 Task: Add an event with the title Third Lunch and Learn: Effective Time Management, date ''2024/03/04'', time 19:00and add a description: Following the introduction, participants will have the chance to present a prepared presentation of their choice in front of the group. Each presenter will be allocated a specific time slot, allowing them to showcase their skills and practice their delivery. Presentations can cover a wide range of topics, including but not limited to business proposals, academic research, project updates, or persuasive speeches.Mark the tasks as Completed , logged in from the account softage.5@softage.netand send the event invitation to softage.1@softage.net and softage.2@softage.net. Set a reminder for the event Every weekday(Monday to Friday)
Action: Mouse moved to (52, 137)
Screenshot: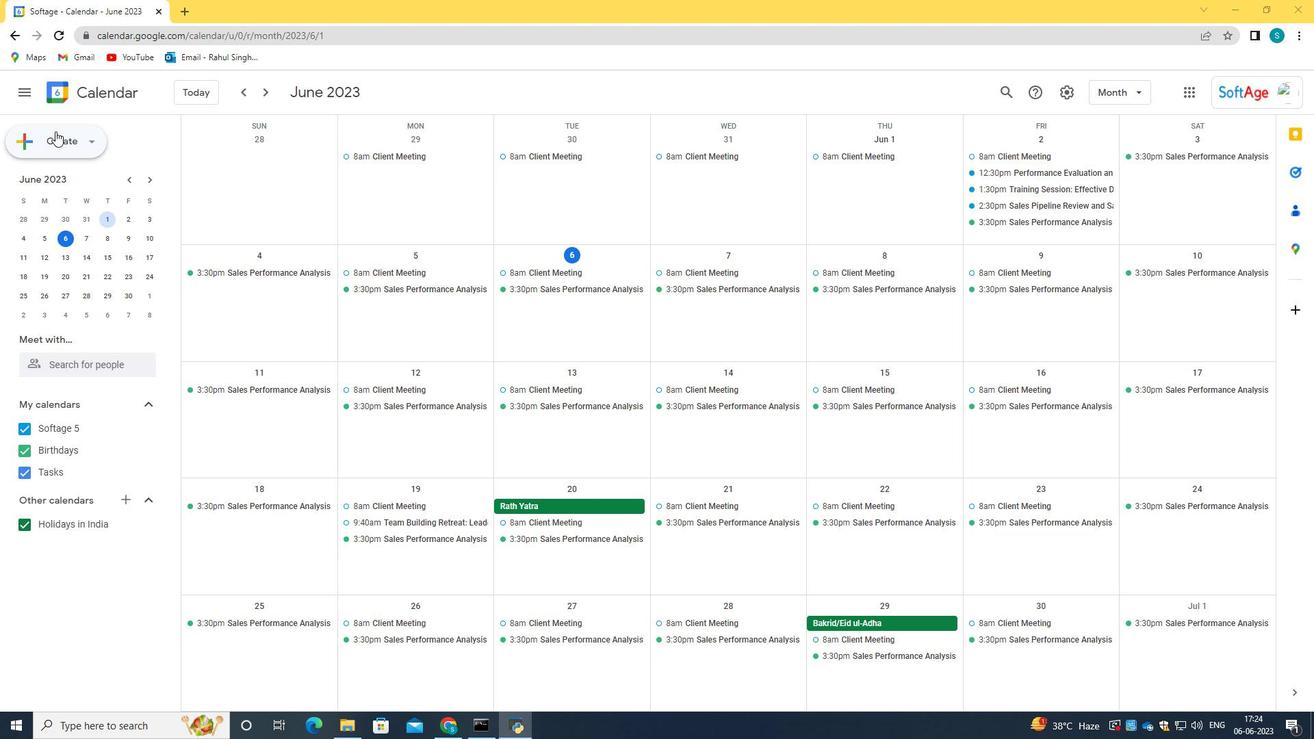 
Action: Mouse pressed left at (52, 137)
Screenshot: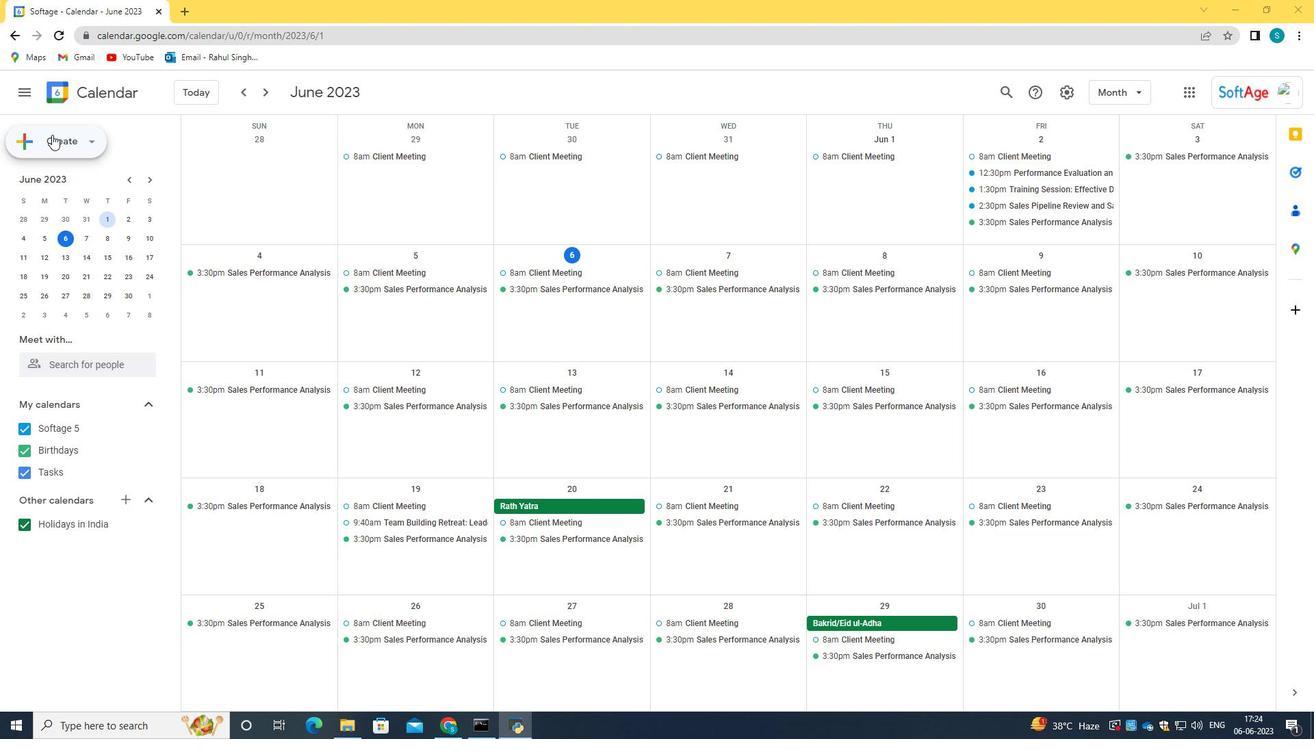 
Action: Mouse moved to (70, 175)
Screenshot: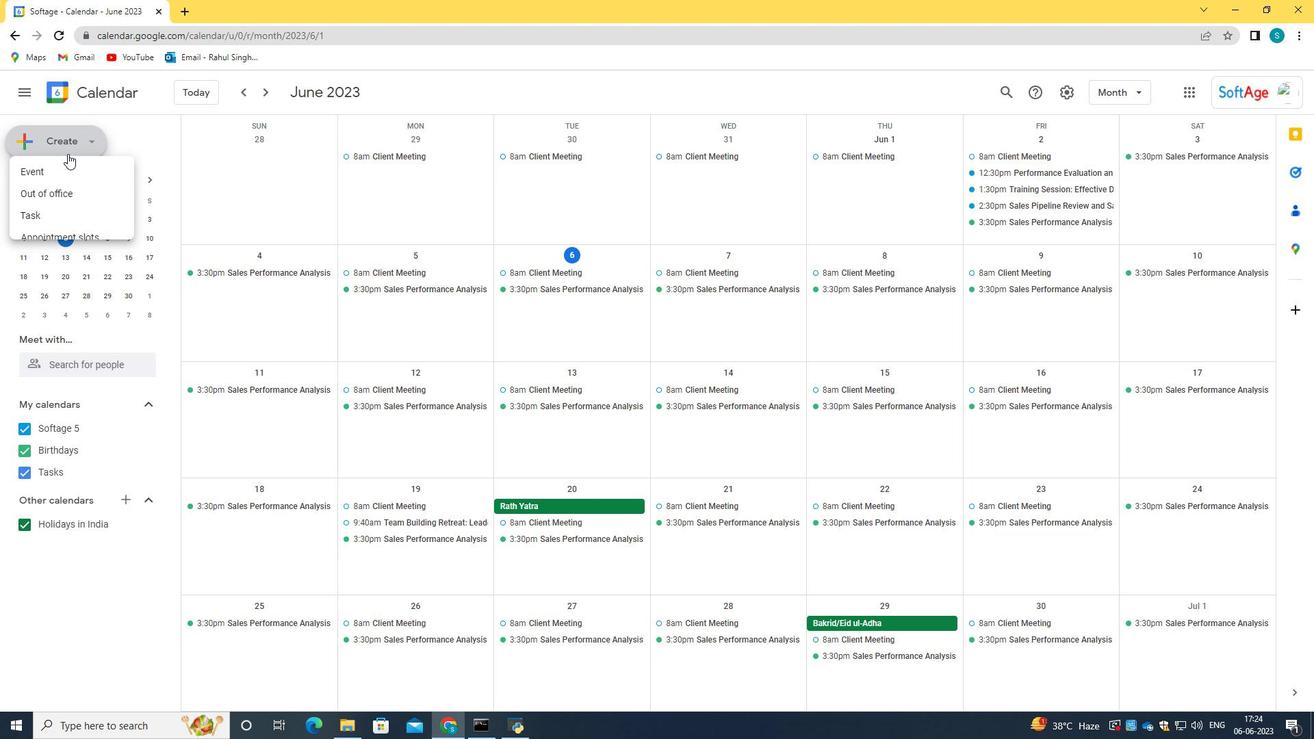
Action: Mouse pressed left at (70, 175)
Screenshot: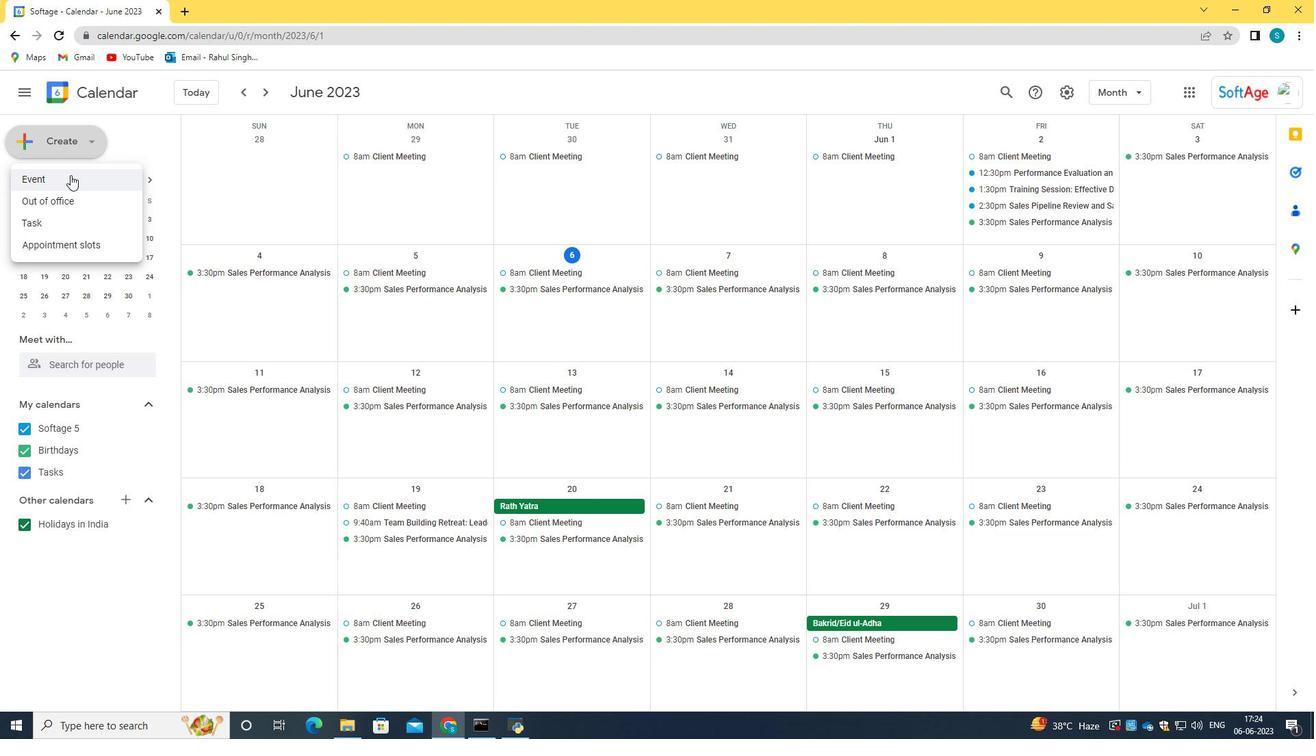 
Action: Mouse moved to (691, 485)
Screenshot: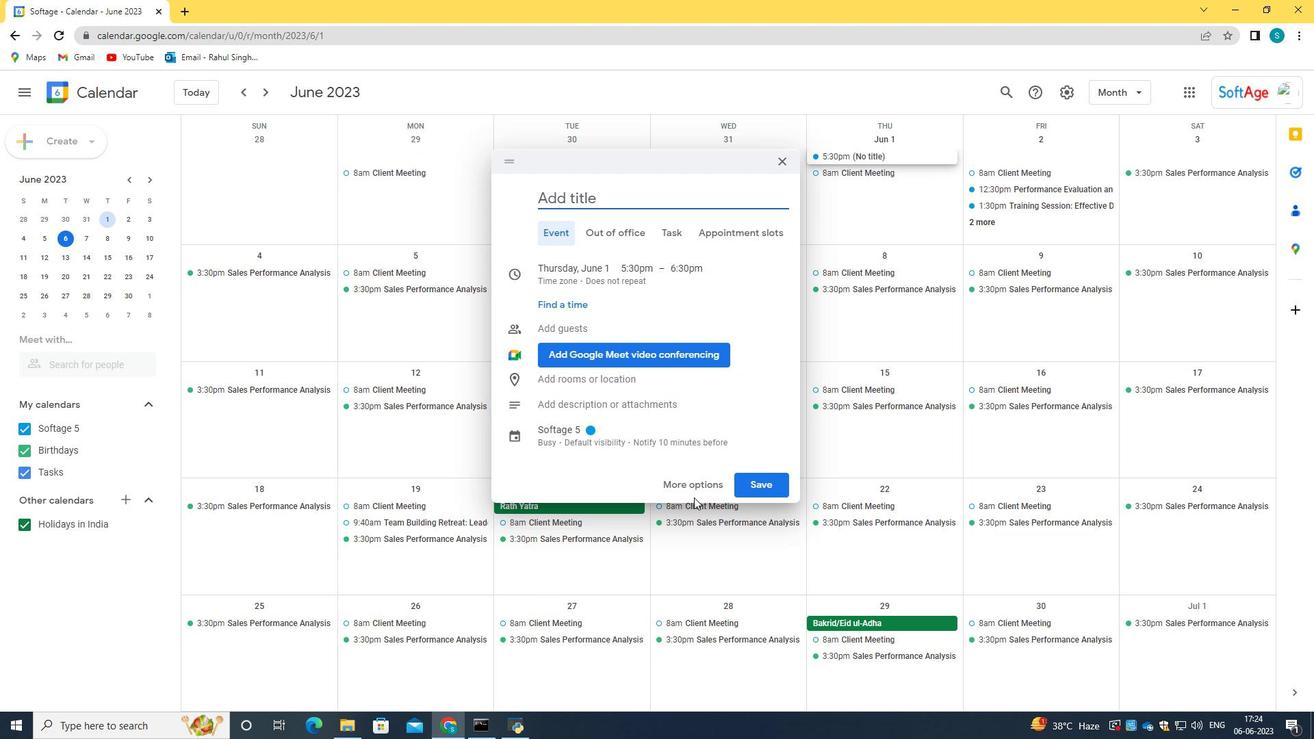 
Action: Mouse pressed left at (691, 485)
Screenshot: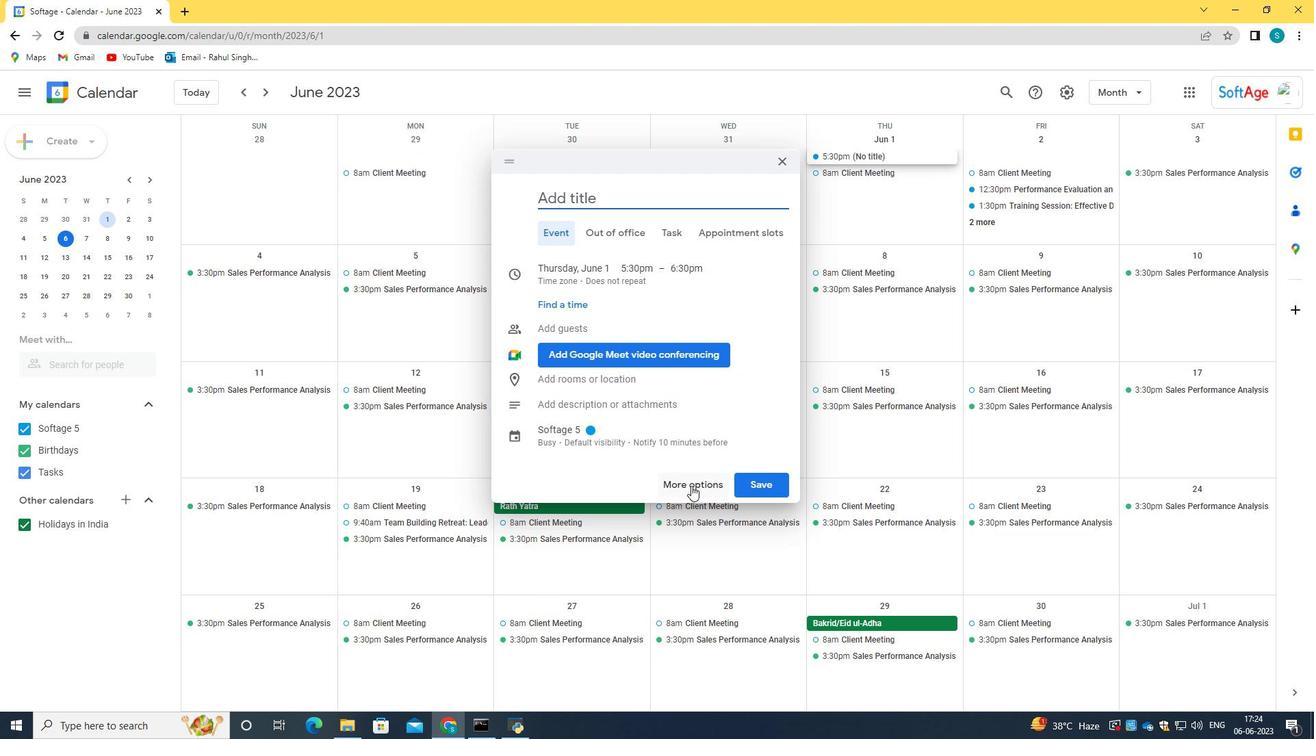 
Action: Mouse moved to (166, 103)
Screenshot: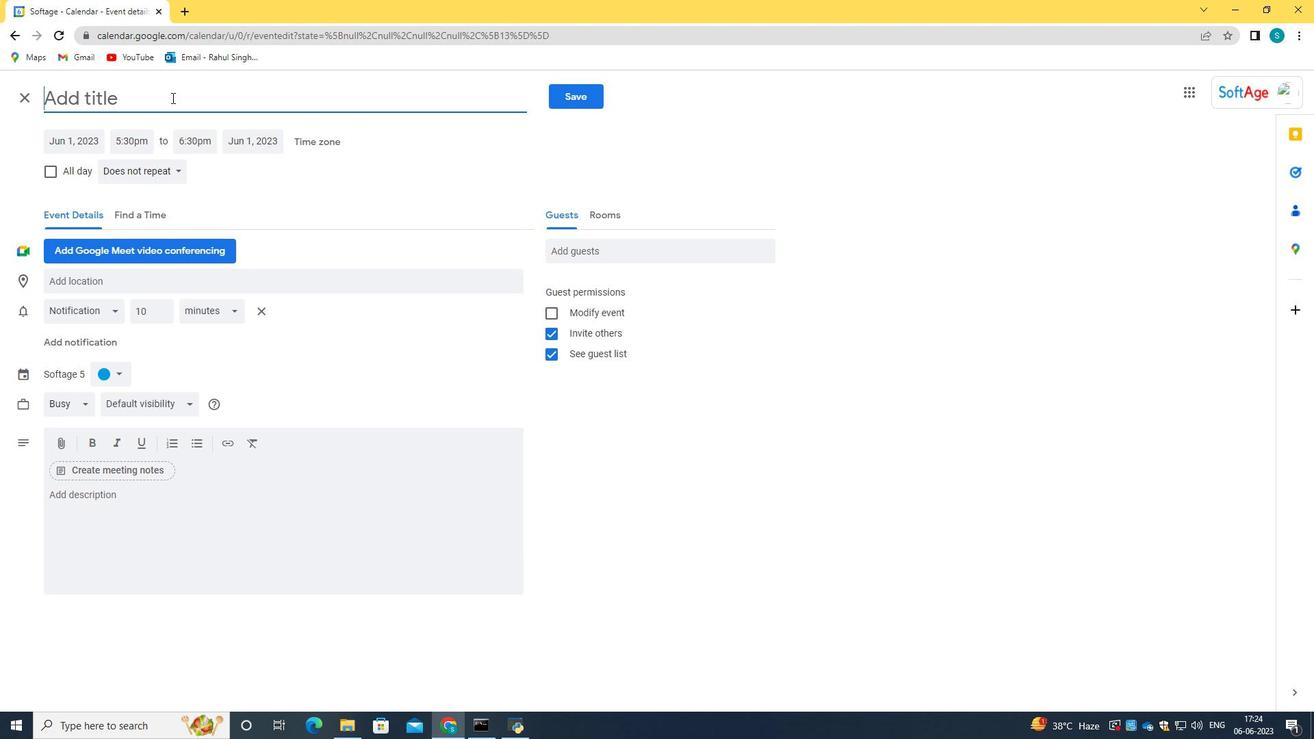 
Action: Mouse pressed left at (166, 103)
Screenshot: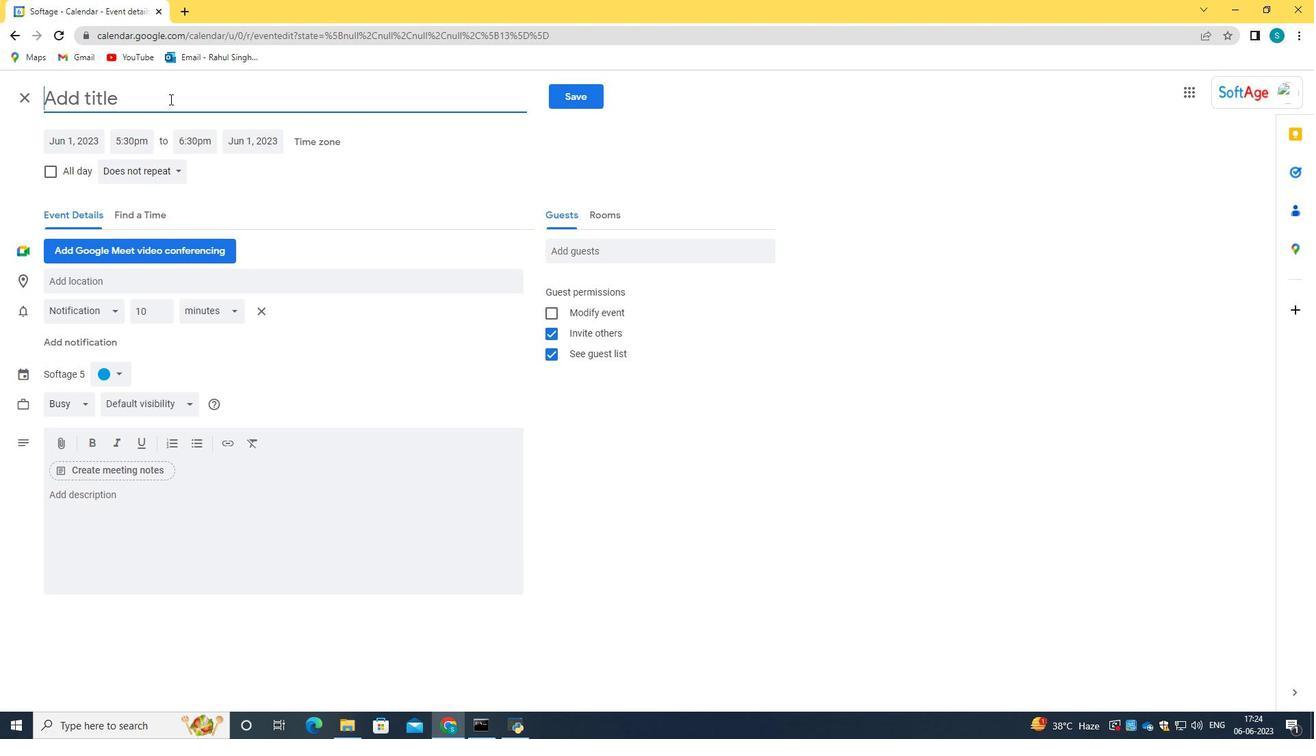 
Action: Key pressed <Key.caps_lock>T<Key.caps_lock>hird<Key.space><Key.caps_lock>L<Key.caps_lock>ucn<Key.backspace><Key.backspace>nch<Key.space><Key.caps_lock><Key.caps_lock>and<Key.space><Key.caps_lock>L<Key.caps_lock>earn<Key.shift_r>:<Key.space><Key.caps_lock>E<Key.caps_lock>ffective<Key.space><Key.caps_lock>T<Key.caps_lock>ime<Key.space><Key.caps_lock>M<Key.caps_lock>anagement<Key.space>
Screenshot: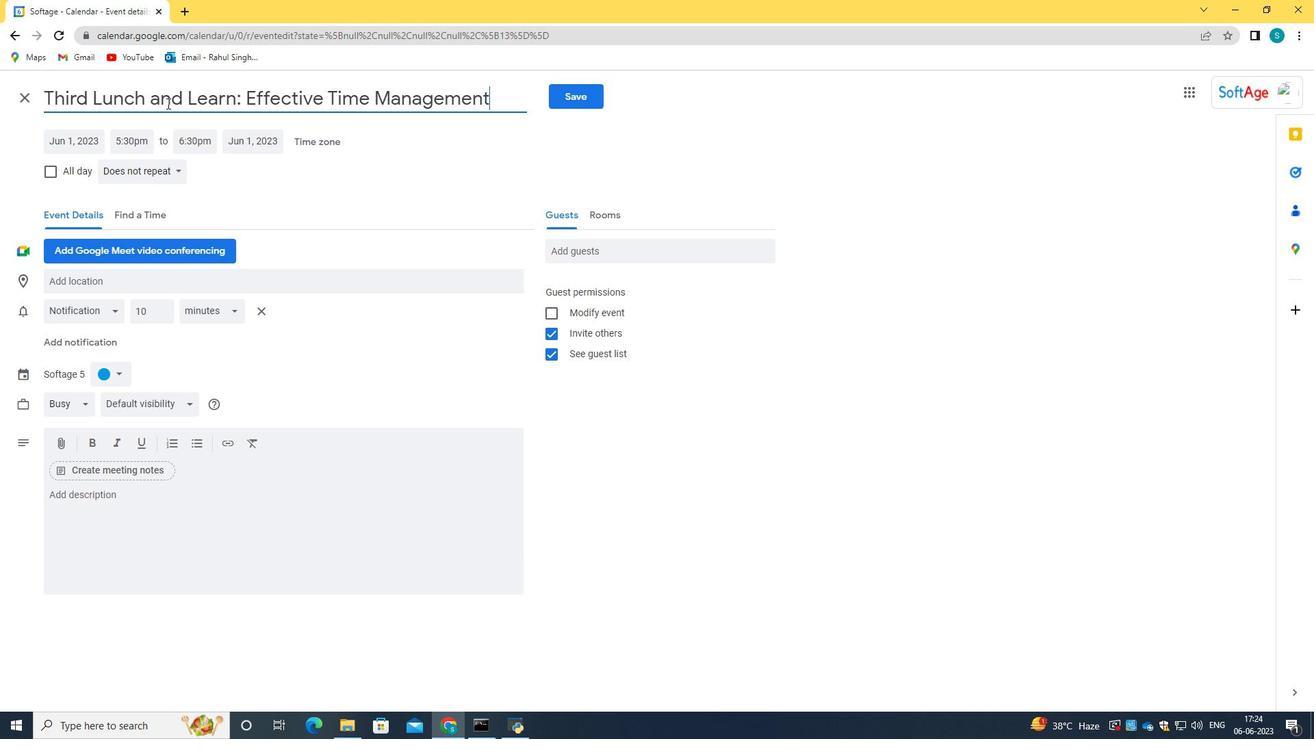
Action: Mouse moved to (80, 137)
Screenshot: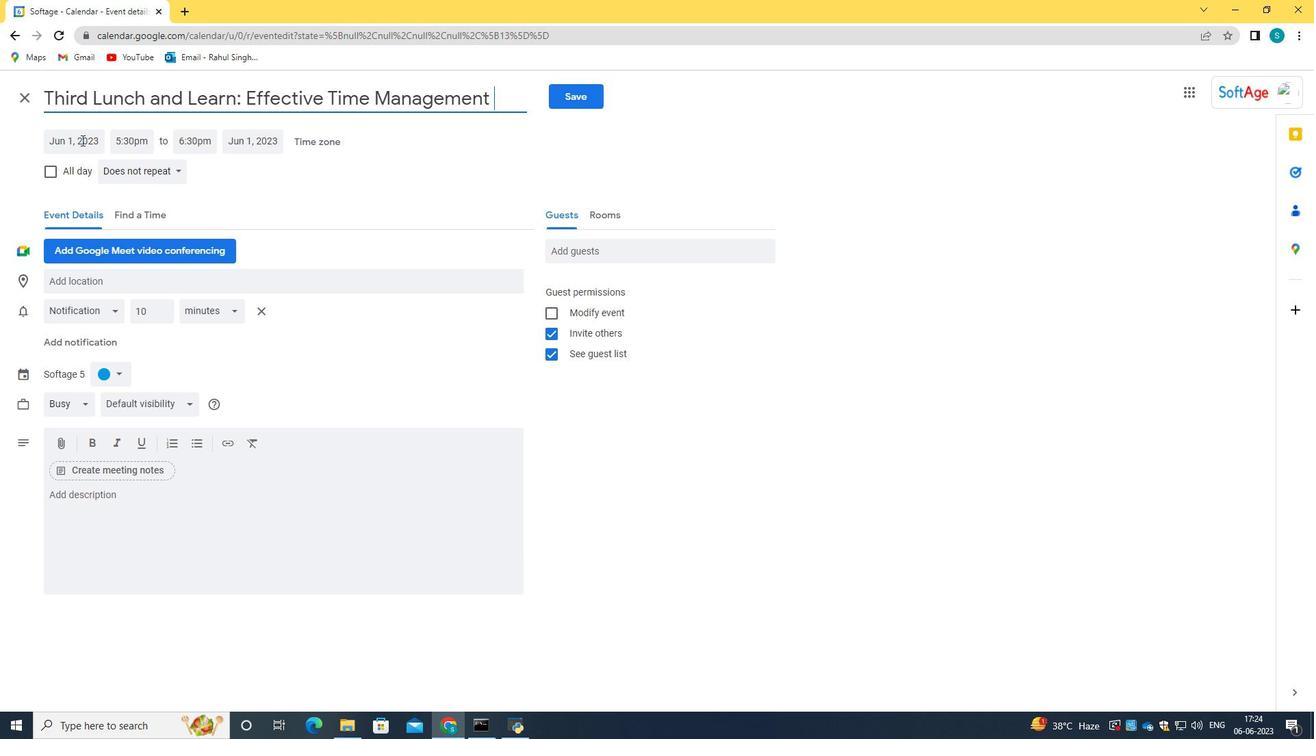 
Action: Mouse pressed left at (80, 137)
Screenshot: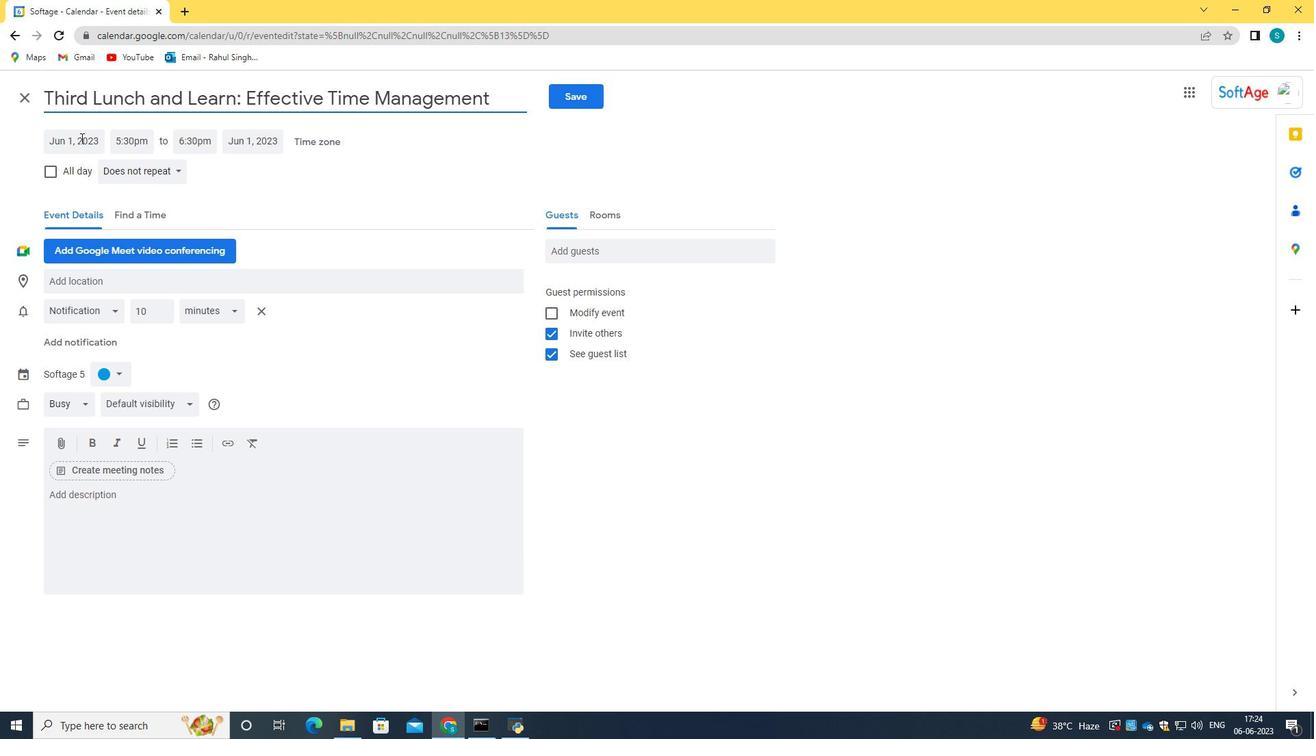 
Action: Key pressed 2024/03/04<Key.tab>19<Key.shift_r>:00<Key.enter>
Screenshot: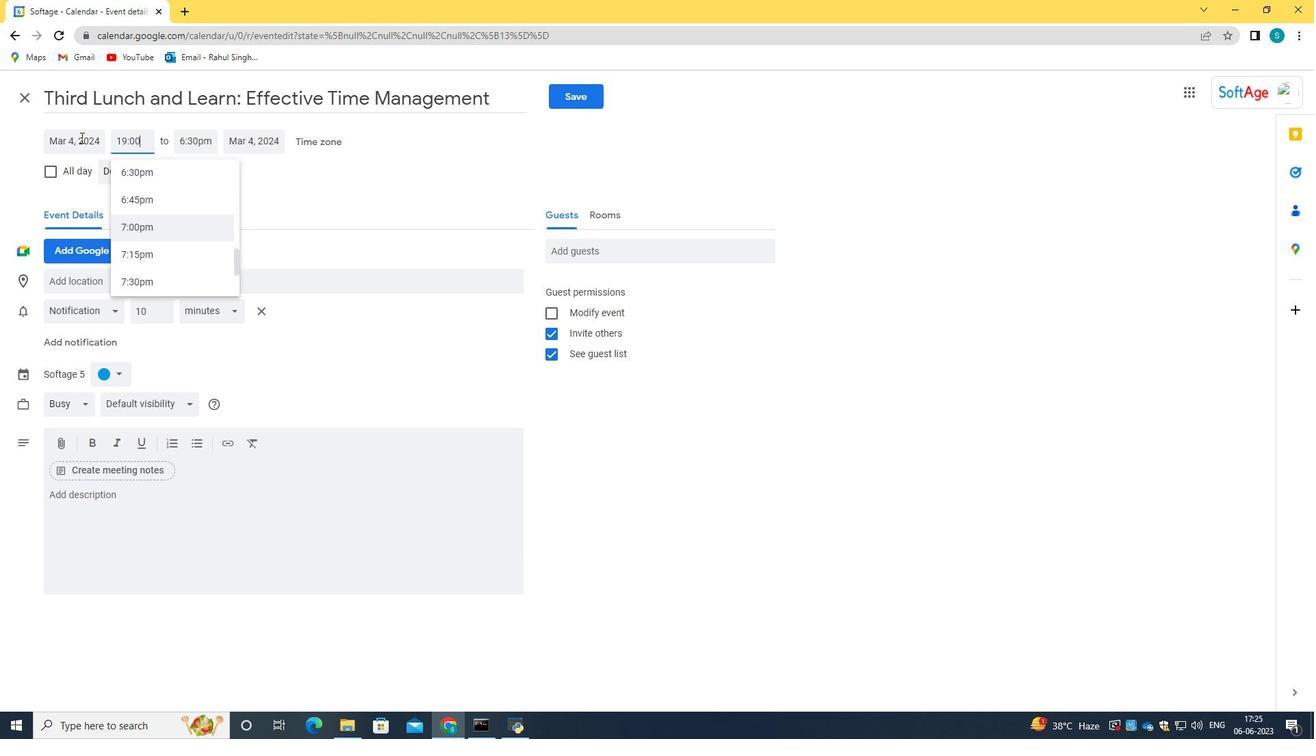 
Action: Mouse moved to (112, 524)
Screenshot: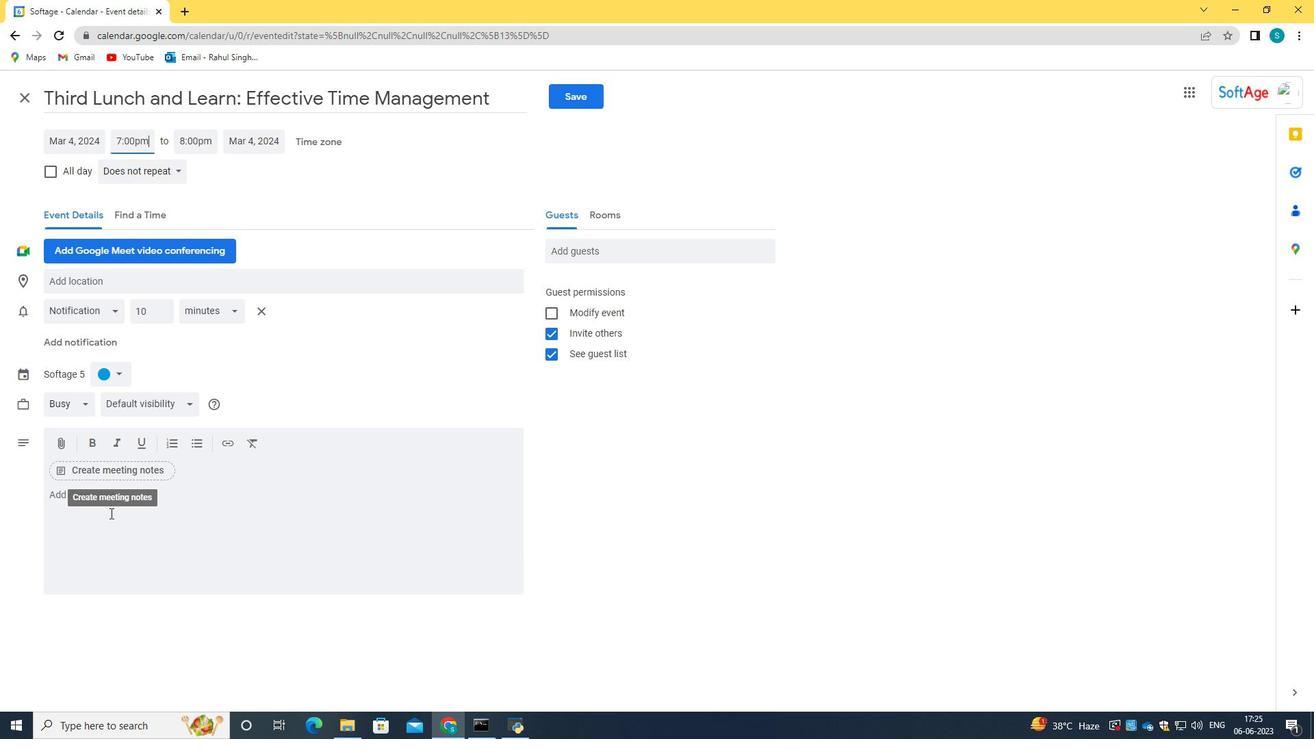 
Action: Mouse pressed left at (112, 524)
Screenshot: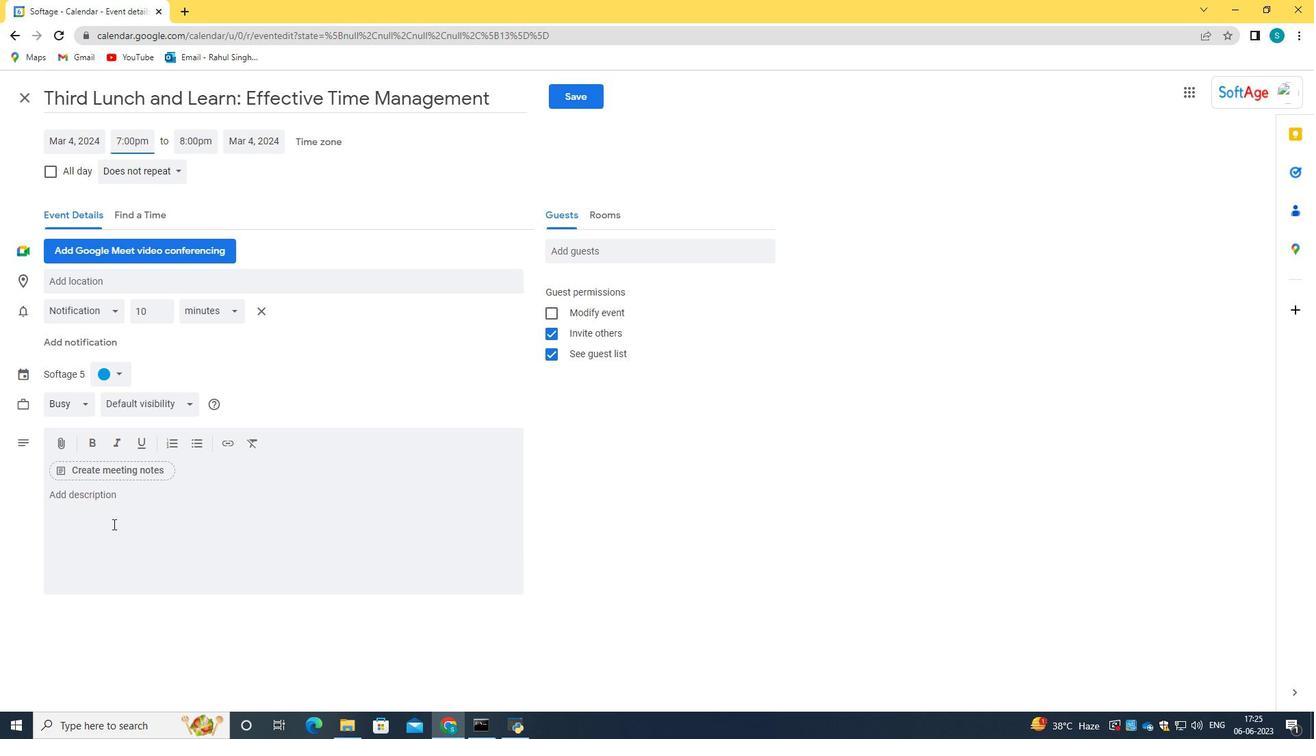 
Action: Key pressed <Key.caps_lock>F<Key.caps_lock>olloqinf<Key.backspace><Key.backspace><Key.backspace><Key.backspace>wing<Key.space>the<Key.space>introduction,<Key.space>partico<Key.backspace>ipants<Key.space>will<Key.space>have<Key.space>the<Key.space>chance<Key.space>to<Key.space>present<Key.space>a<Key.space>prepared<Key.space>presentation<Key.space>of<Key.space>their<Key.space>choice<Key.space>in<Key.space>front<Key.space>of<Key.space>the<Key.space>group.<Key.space><Key.caps_lock>E<Key.caps_lock>ach<Key.space>presenter<Key.space>will<Key.space>be<Key.space>allocated<Key.space>a<Key.space>so<Key.backspace>pecifiv<Key.backspace>c<Key.space>to<Key.backspace>ime<Key.space>slot,<Key.space>allowing<Key.space>them<Key.space>to<Key.space>shao<Key.backspace><Key.backspace>owcase<Key.space>their<Key.space>skills<Key.space>and<Key.space>pra<Key.backspace>actice<Key.space>their<Key.space>delivery.<Key.space><Key.caps_lock>P<Key.caps_lock>resentations<Key.space>can<Key.space>cover<Key.space>a<Key.space>wide<Key.space>range<Key.space>of<Key.space>ti<Key.backspace>opics,<Key.space>including<Key.space>but<Key.space>no<Key.space><Key.backspace>t<Key.space>limited<Key.space>to<Key.space>business<Key.space>proposals<Key.space><Key.backspace>,<Key.space>academic<Key.space>st<Key.backspace><Key.backspace>research,<Key.space>project<Key.space>updates<Key.space>or<Key.space>persuasive<Key.space>speechess<Key.backspace><Key.backspace><Key.backspace><Key.backspace><Key.backspace><Key.backspace>eches.
Screenshot: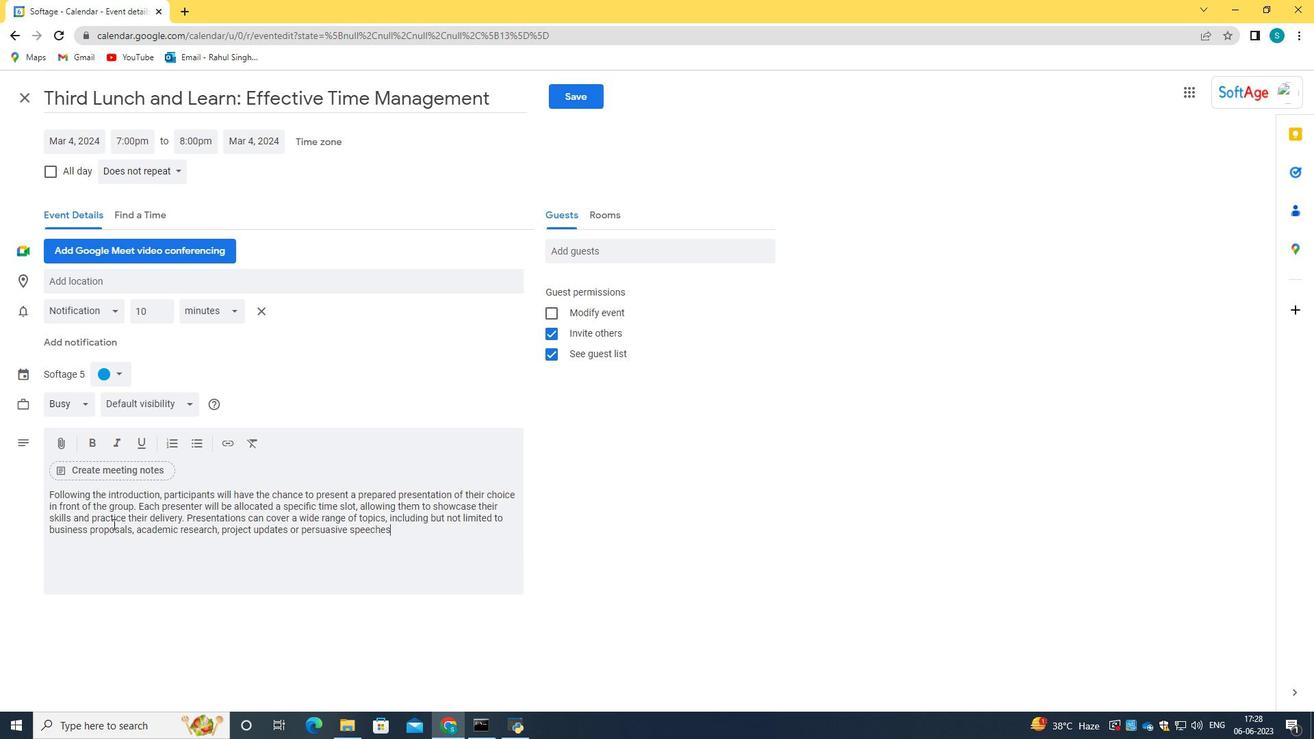 
Action: Mouse moved to (567, 248)
Screenshot: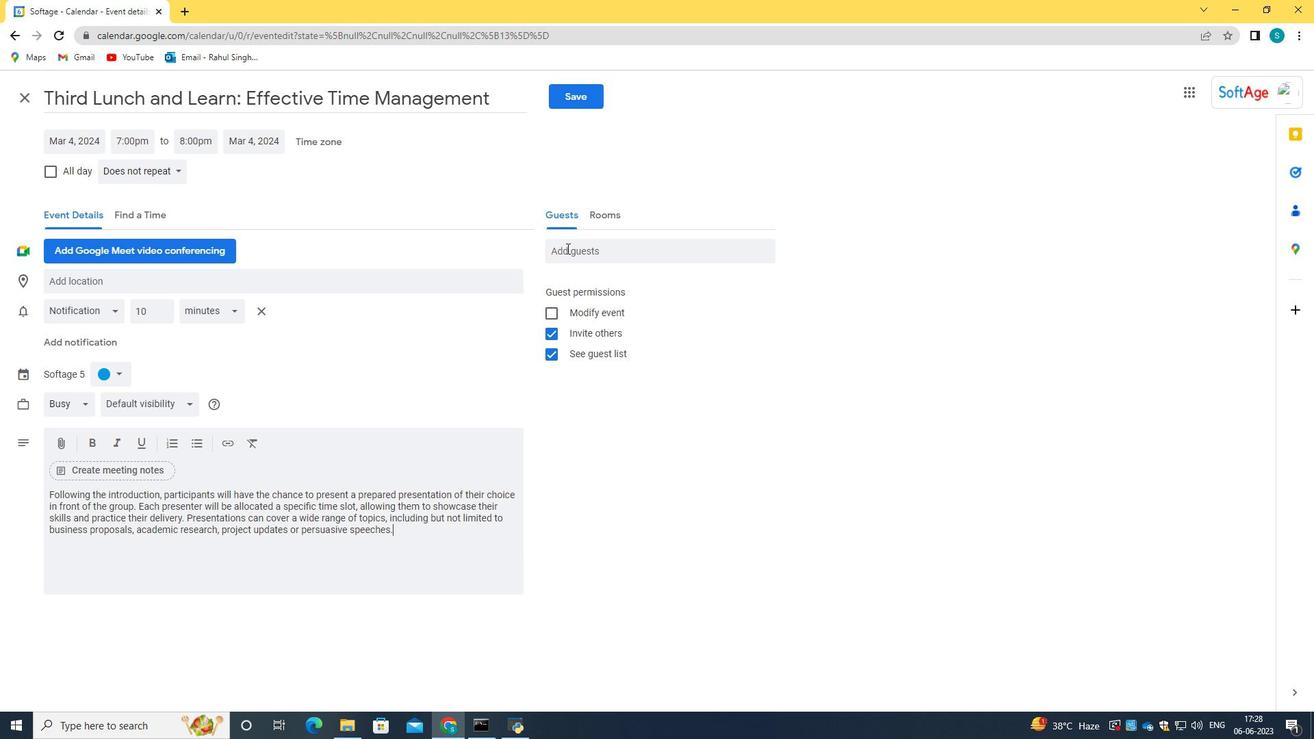 
Action: Mouse pressed left at (567, 248)
Screenshot: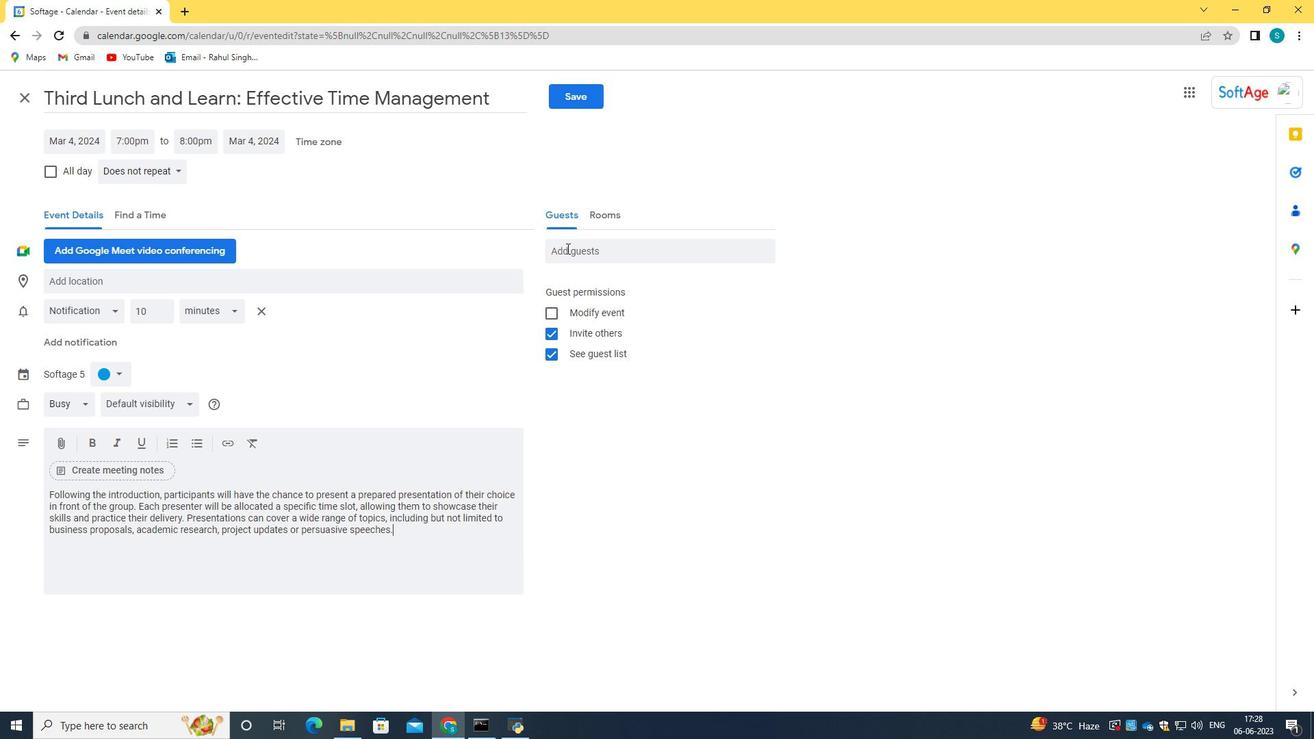
Action: Key pressed softage.1<Key.shift>@softage.net<Key.tab>softage.2<Key.shift>@si<Key.backspace>oftage.net
Screenshot: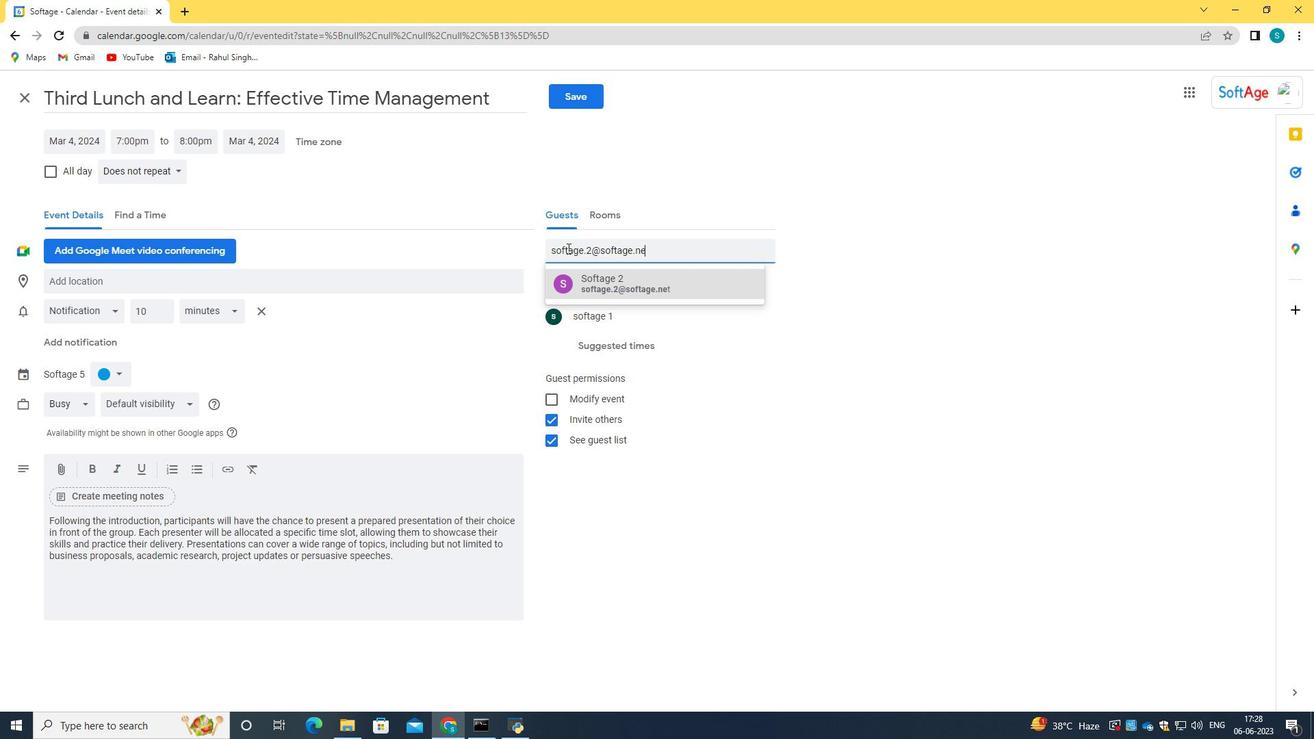 
Action: Mouse moved to (607, 286)
Screenshot: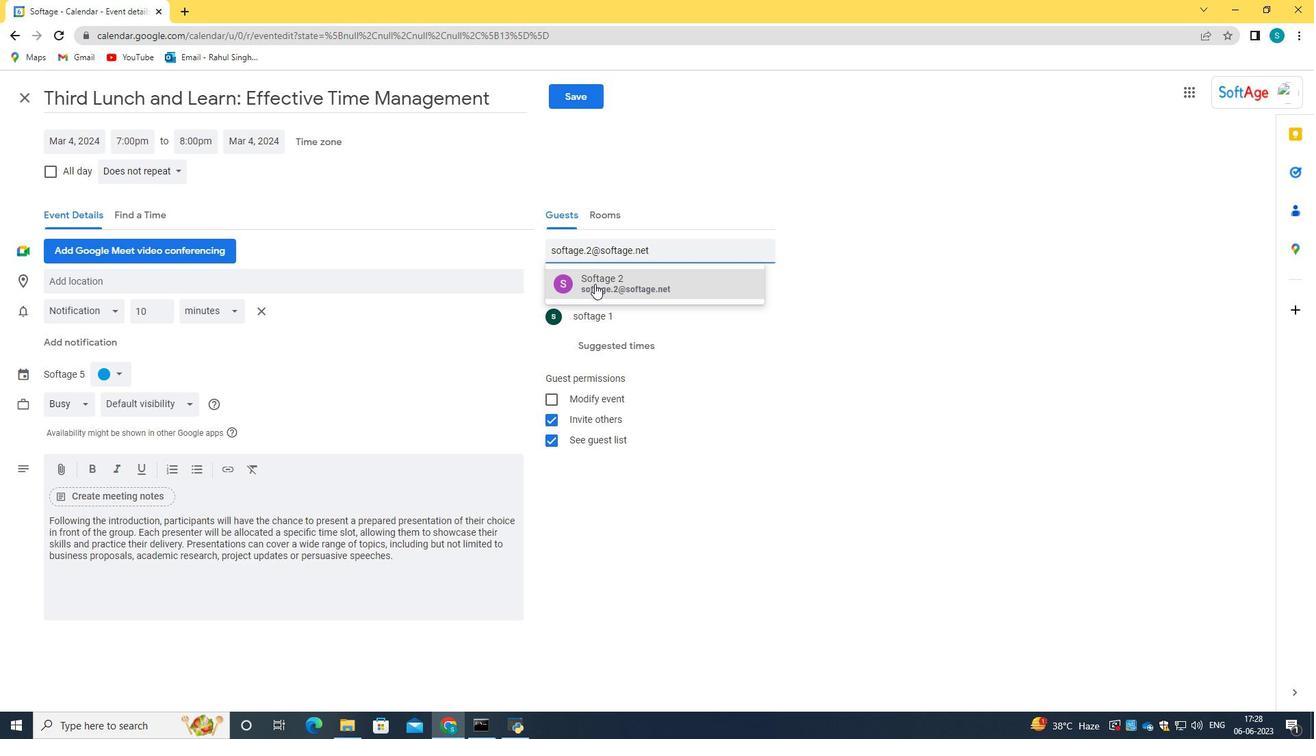 
Action: Mouse pressed left at (607, 286)
Screenshot: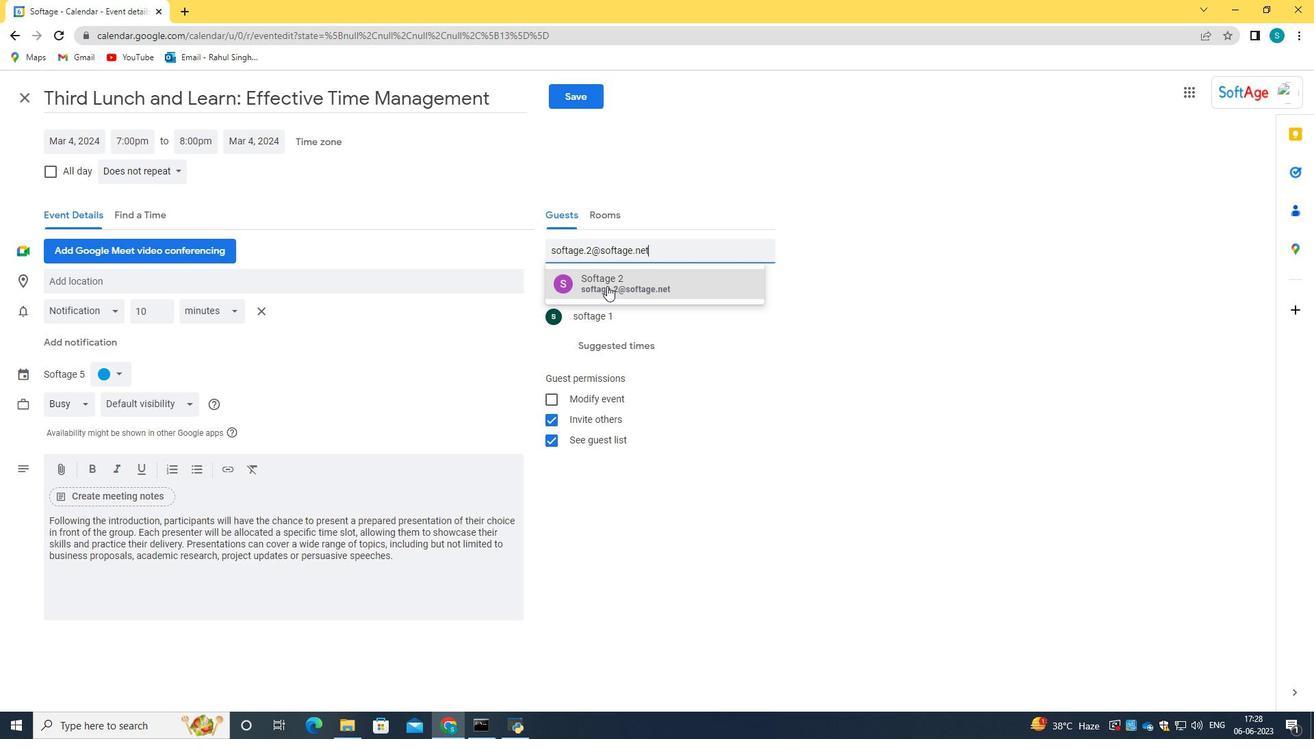 
Action: Mouse moved to (153, 174)
Screenshot: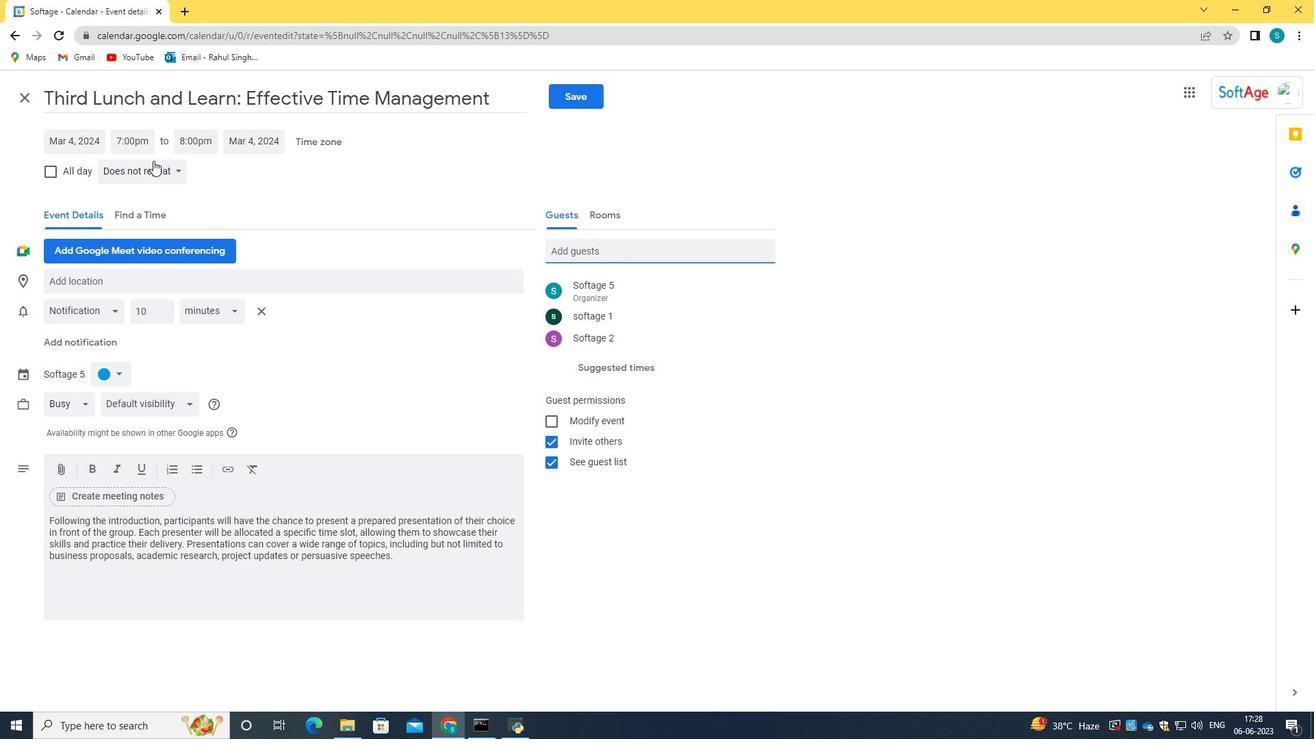 
Action: Mouse pressed left at (153, 174)
Screenshot: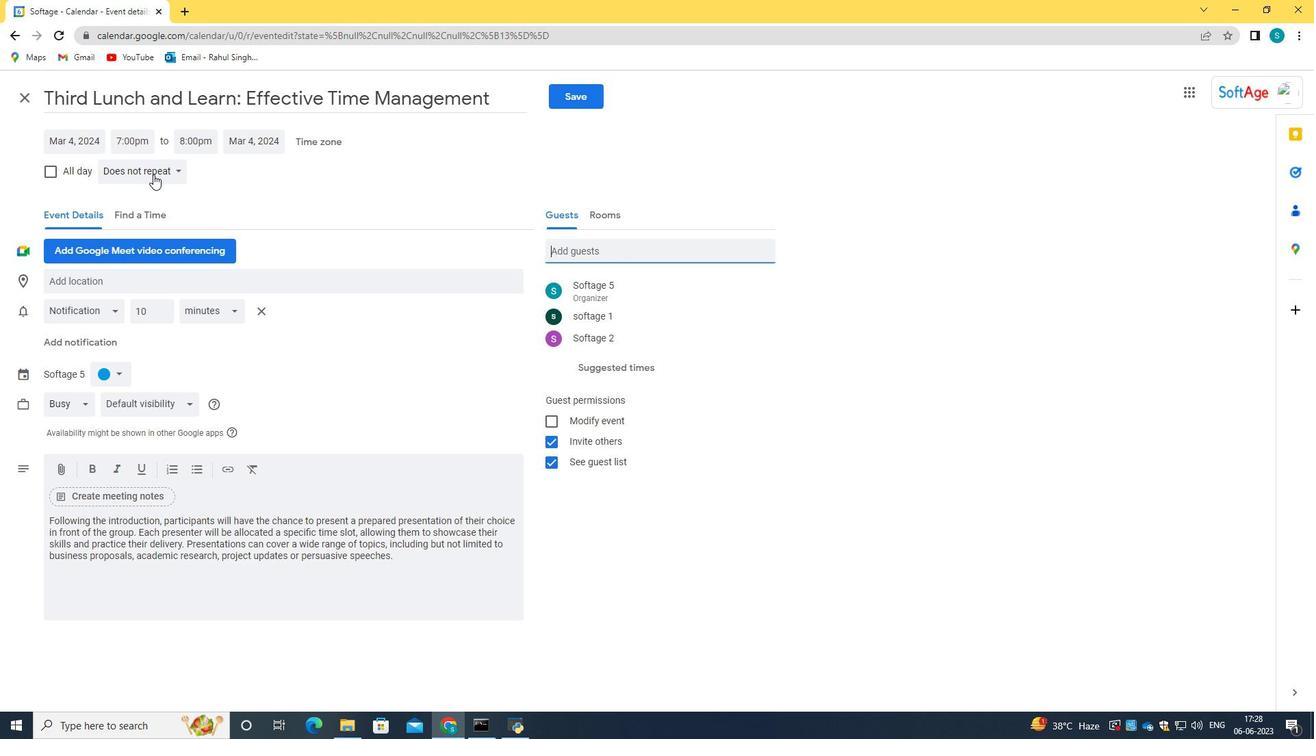
Action: Mouse moved to (202, 286)
Screenshot: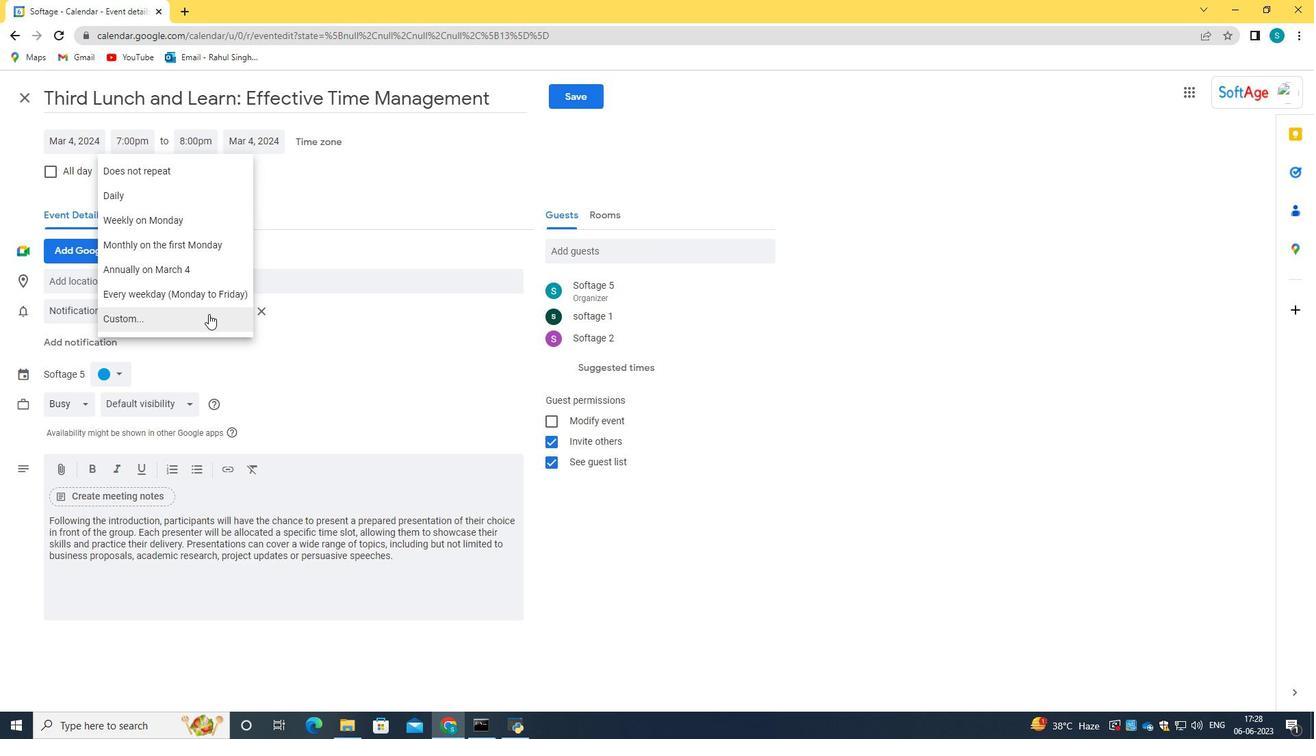 
Action: Mouse pressed left at (202, 286)
Screenshot: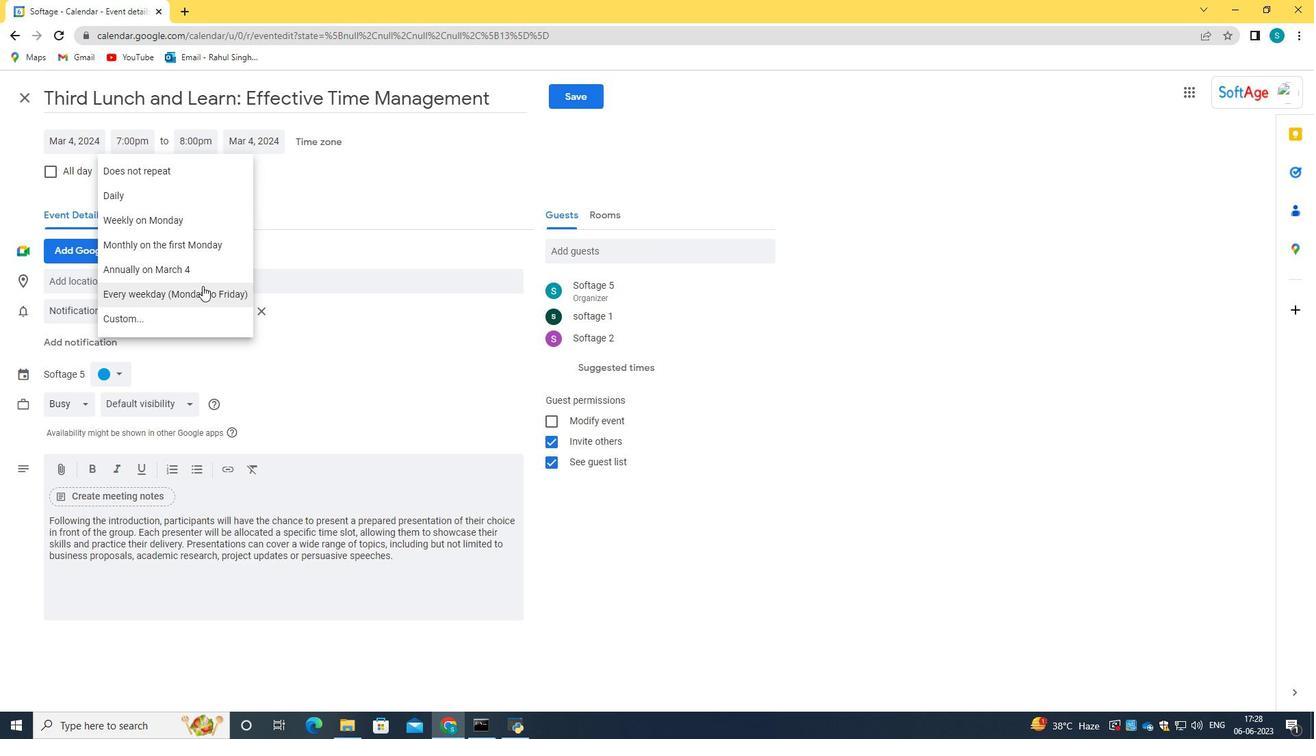 
Action: Mouse moved to (574, 100)
Screenshot: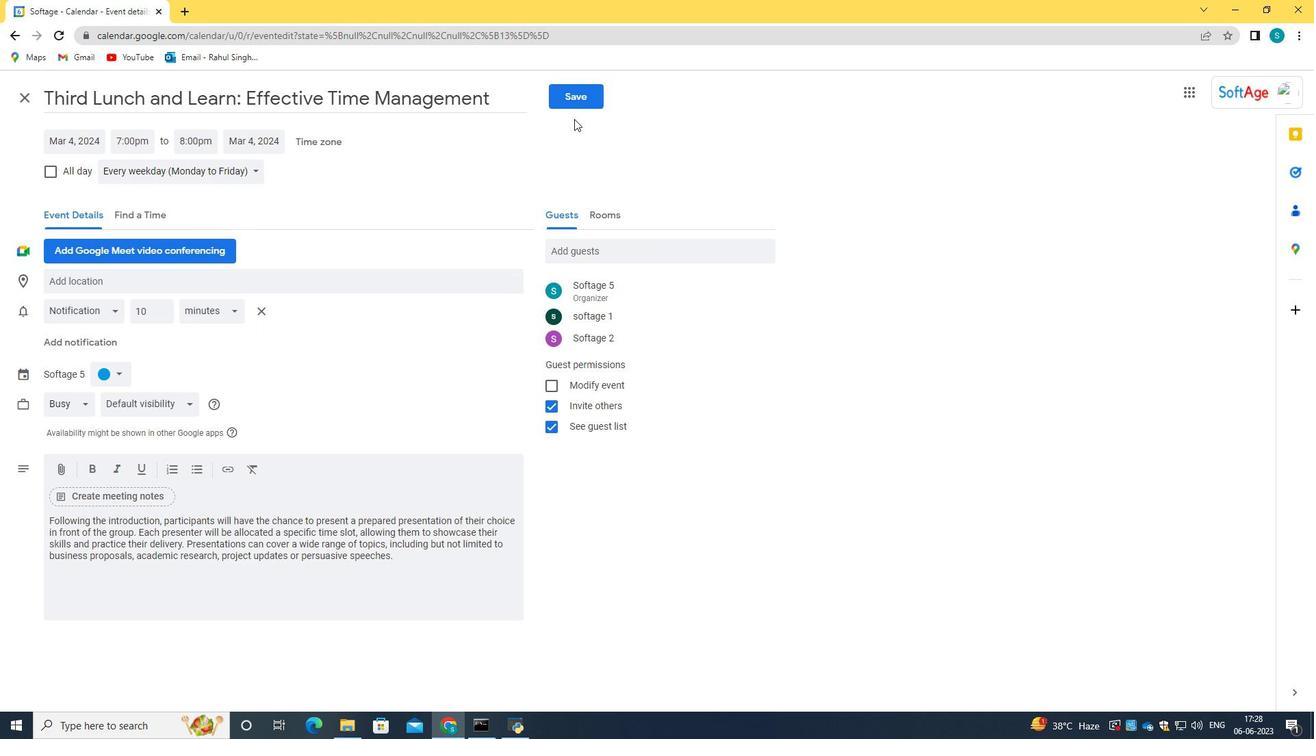 
Action: Mouse pressed left at (574, 100)
Screenshot: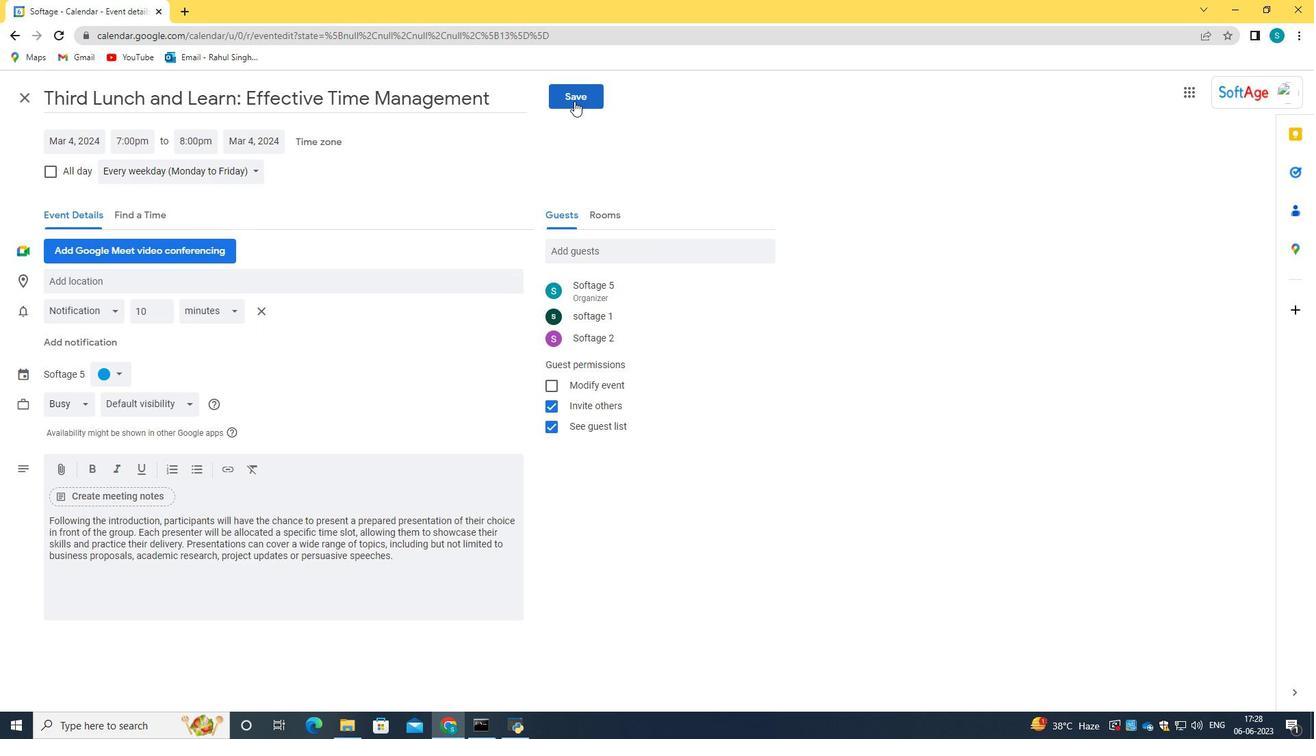 
Action: Mouse moved to (797, 425)
Screenshot: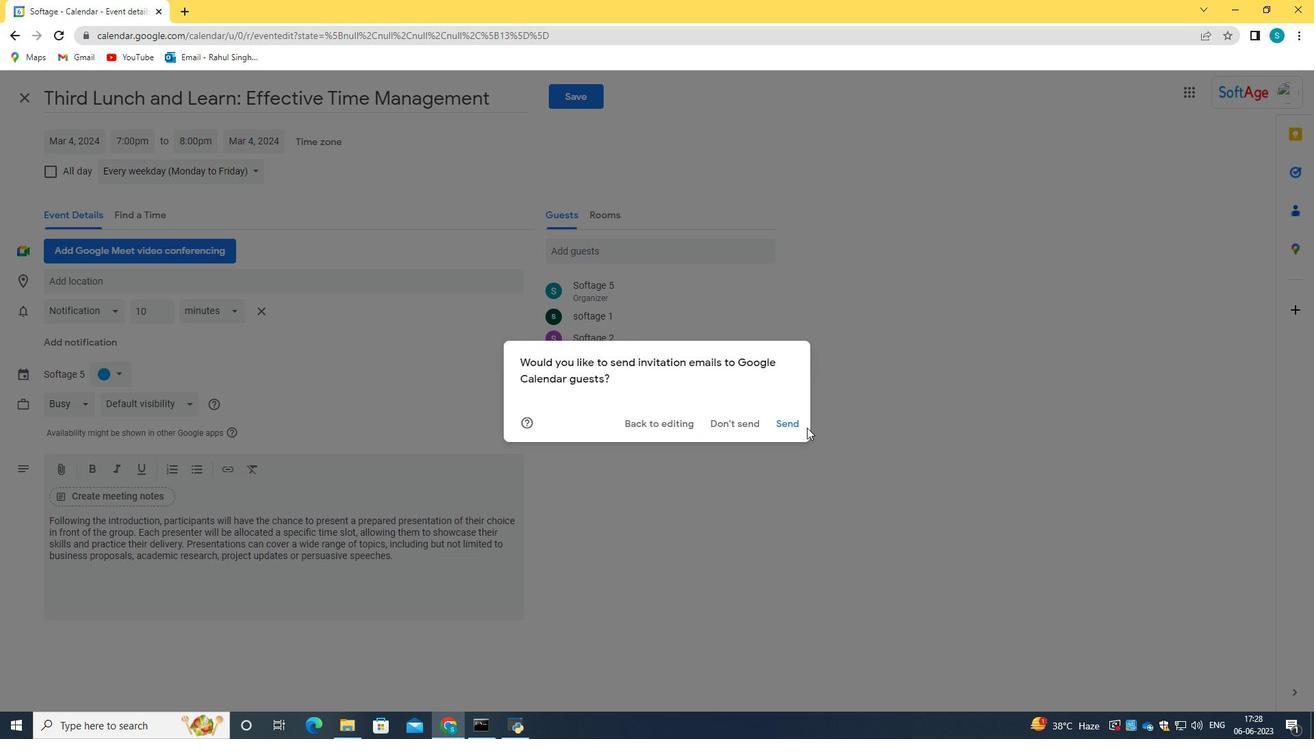 
Action: Mouse pressed left at (797, 425)
Screenshot: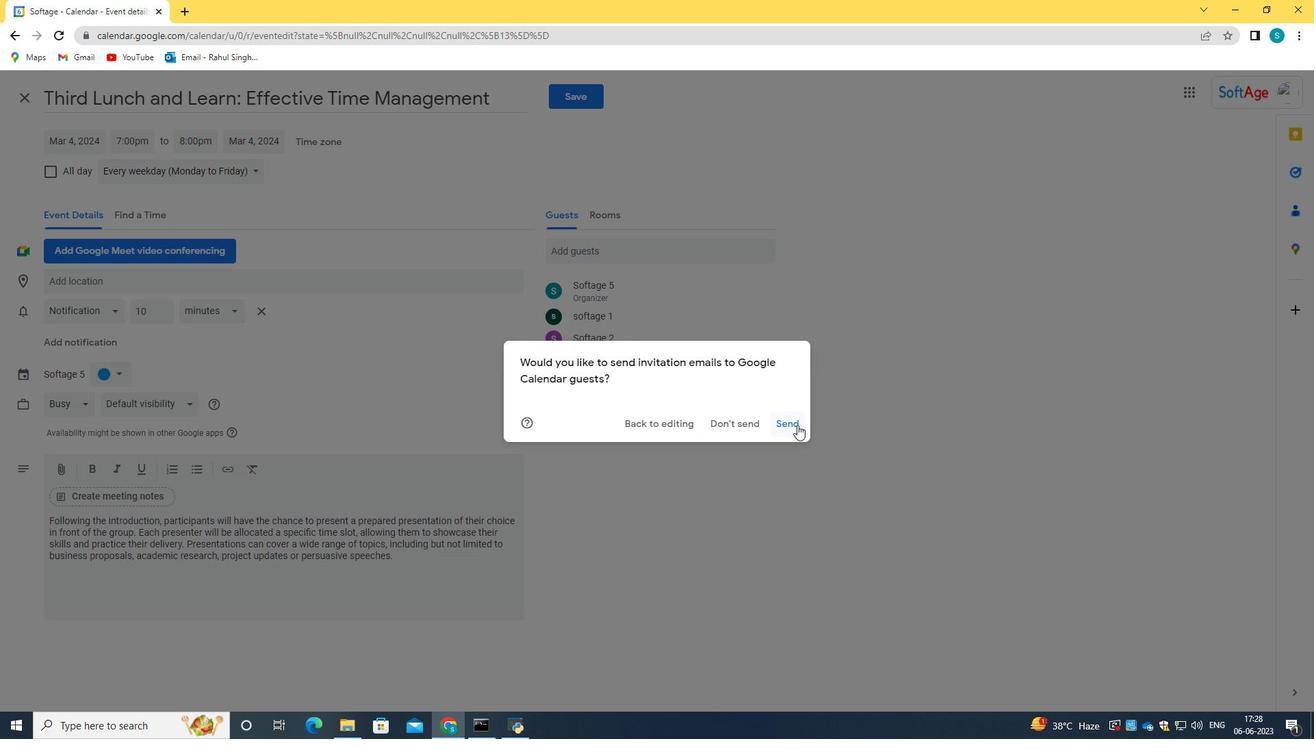 
